 Task: Change the paper size to tabloid (11" x 17") in print settings.
Action: Mouse moved to (51, 109)
Screenshot: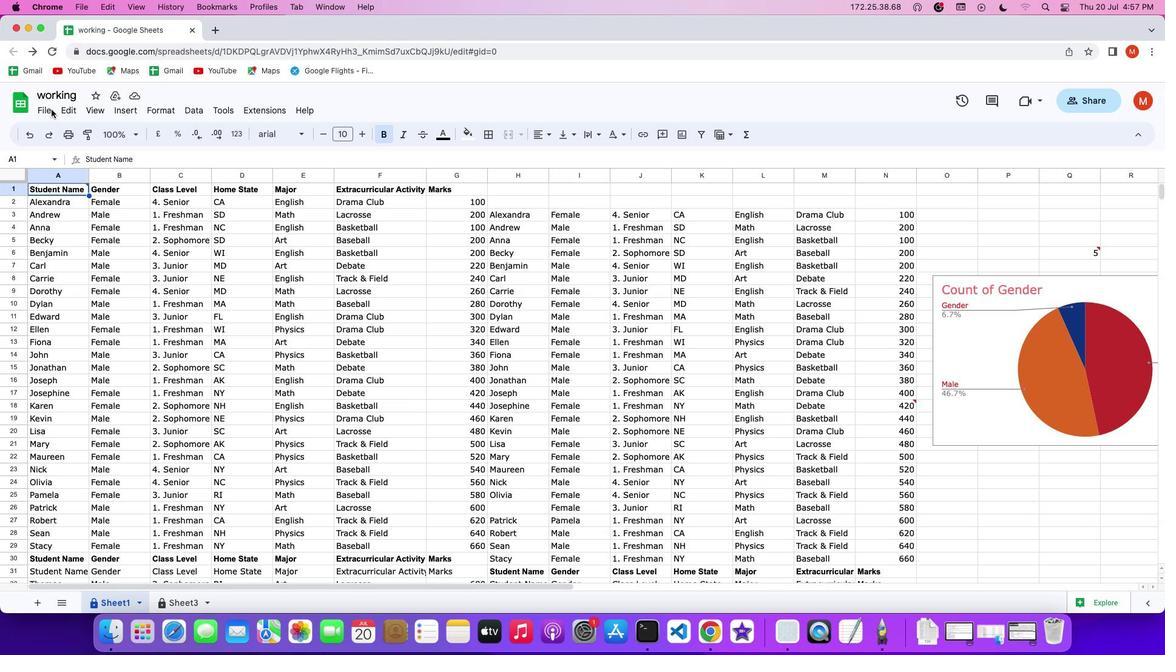 
Action: Mouse pressed left at (51, 109)
Screenshot: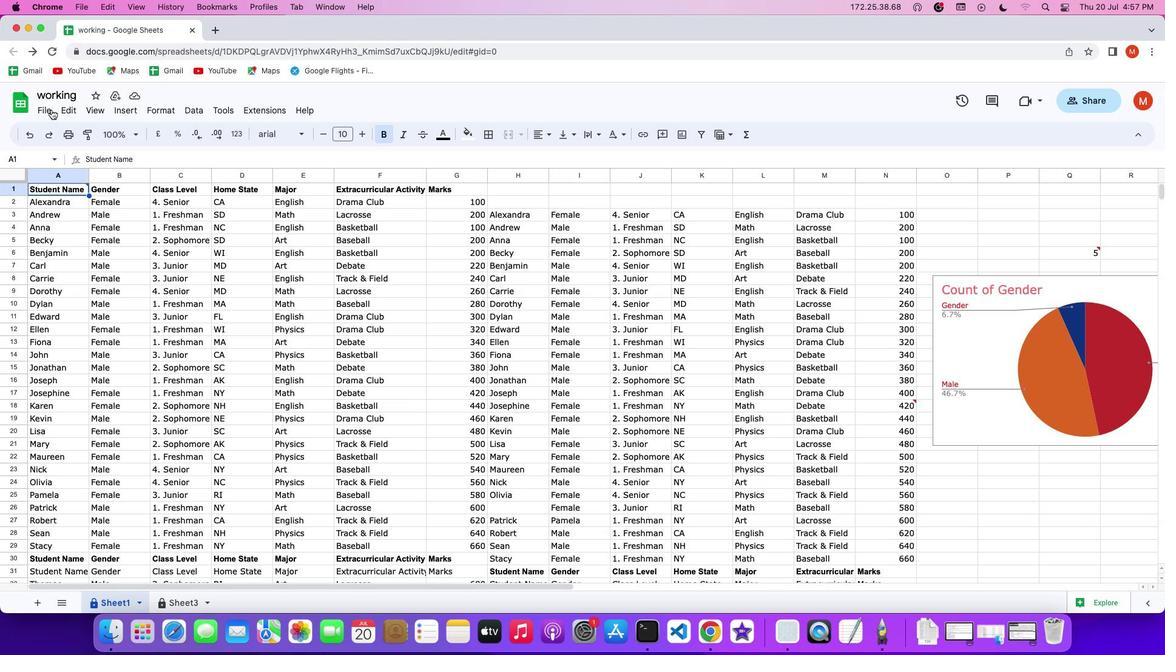 
Action: Mouse pressed left at (51, 109)
Screenshot: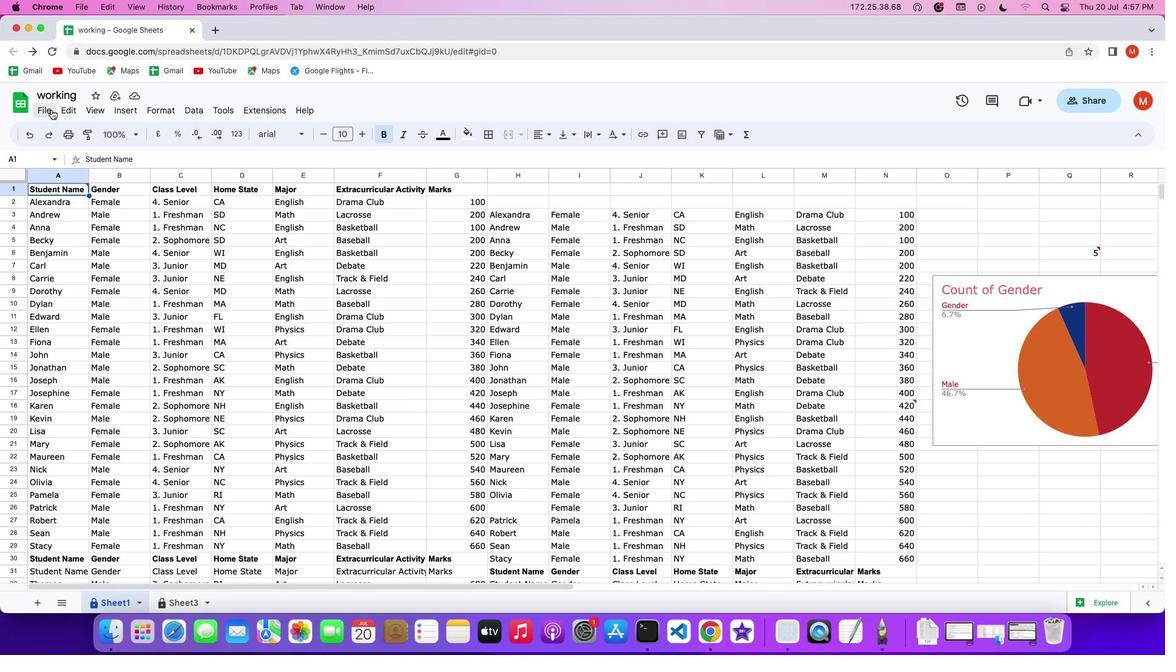 
Action: Mouse moved to (50, 108)
Screenshot: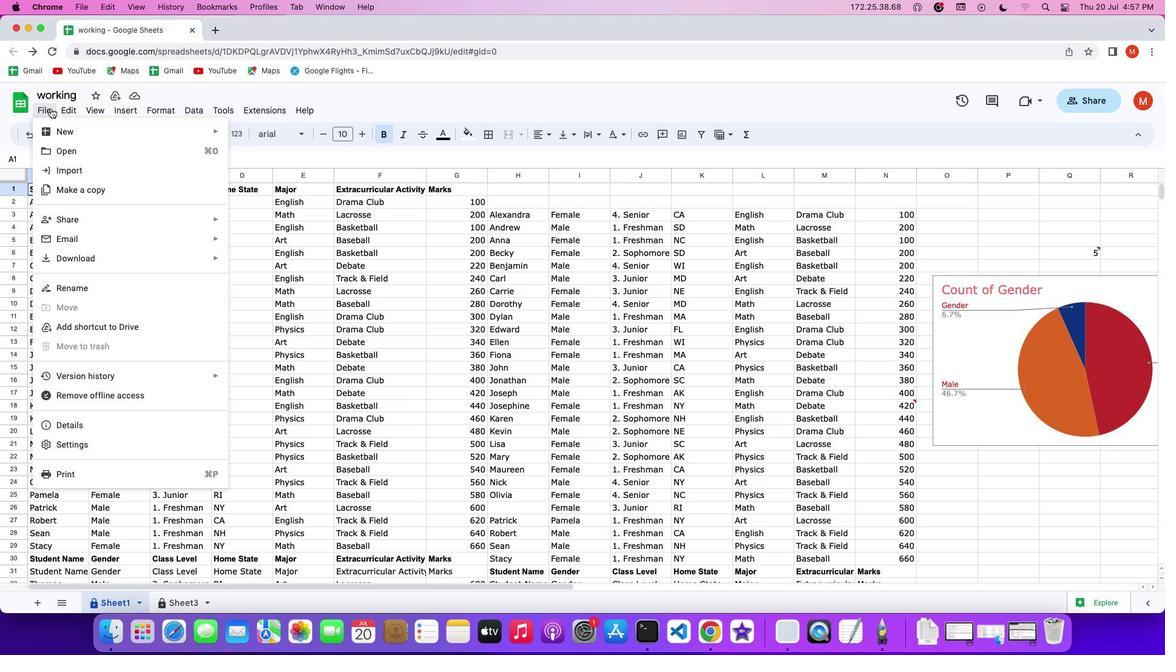 
Action: Mouse pressed left at (50, 108)
Screenshot: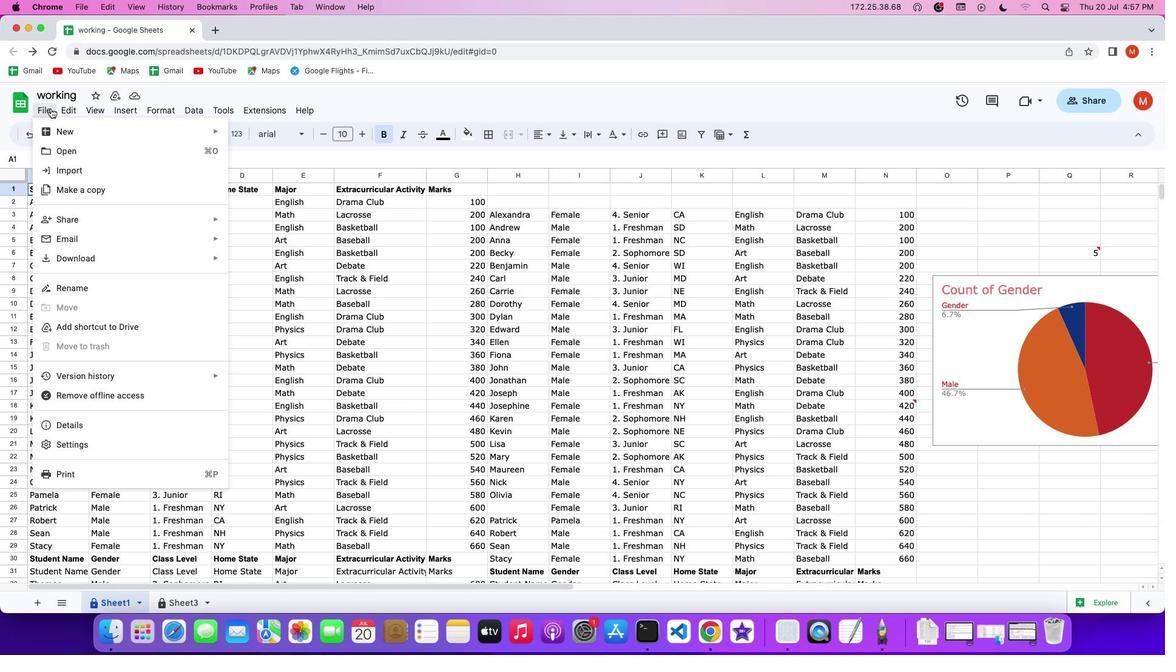 
Action: Mouse moved to (72, 476)
Screenshot: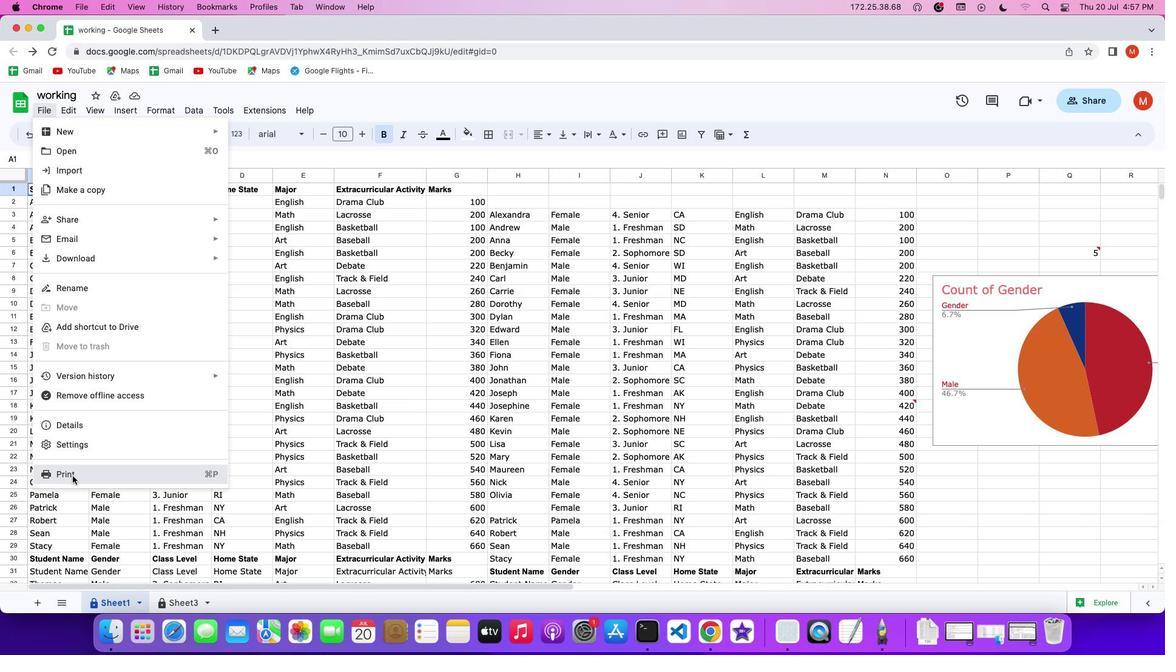 
Action: Mouse pressed left at (72, 476)
Screenshot: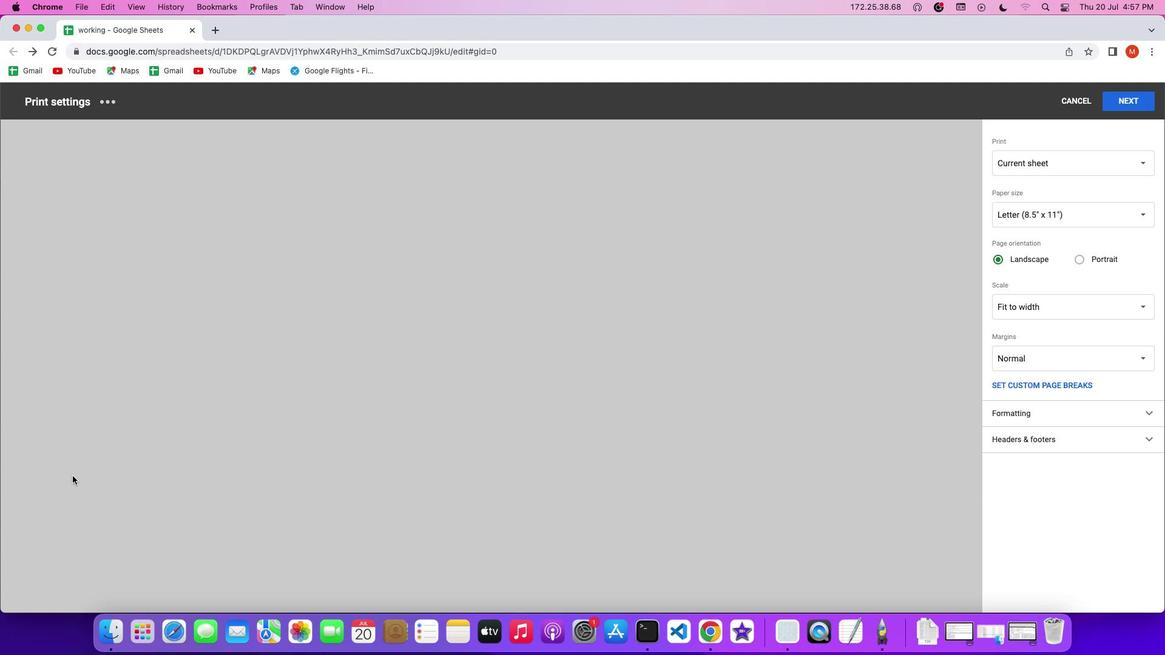 
Action: Mouse moved to (1143, 213)
Screenshot: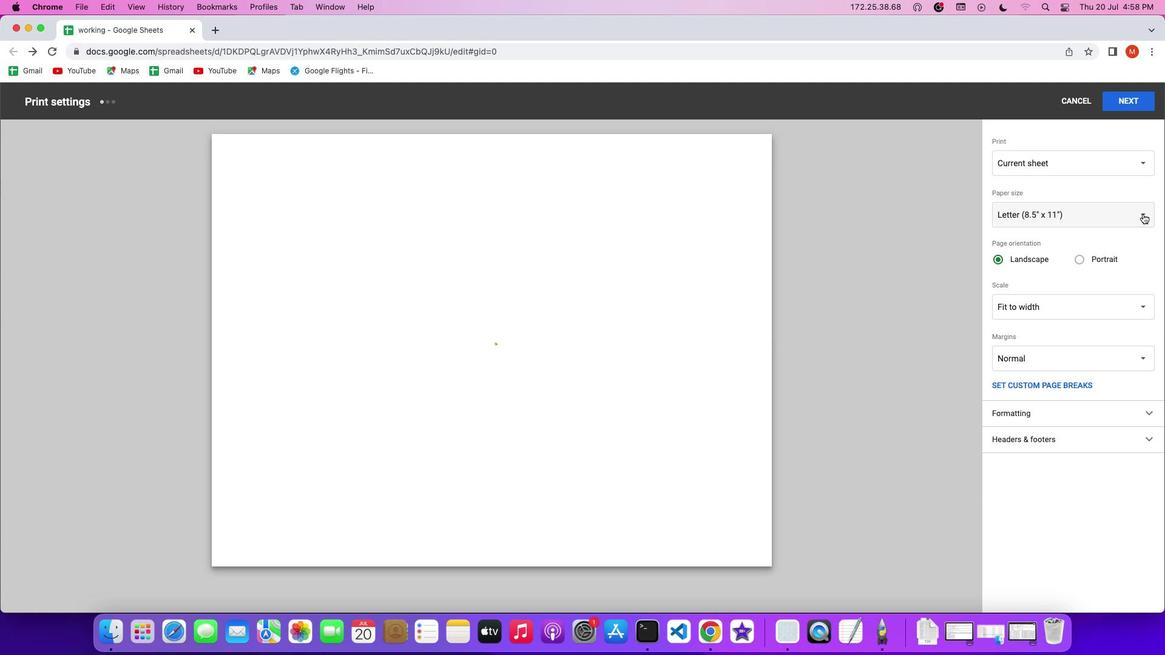 
Action: Mouse pressed left at (1143, 213)
Screenshot: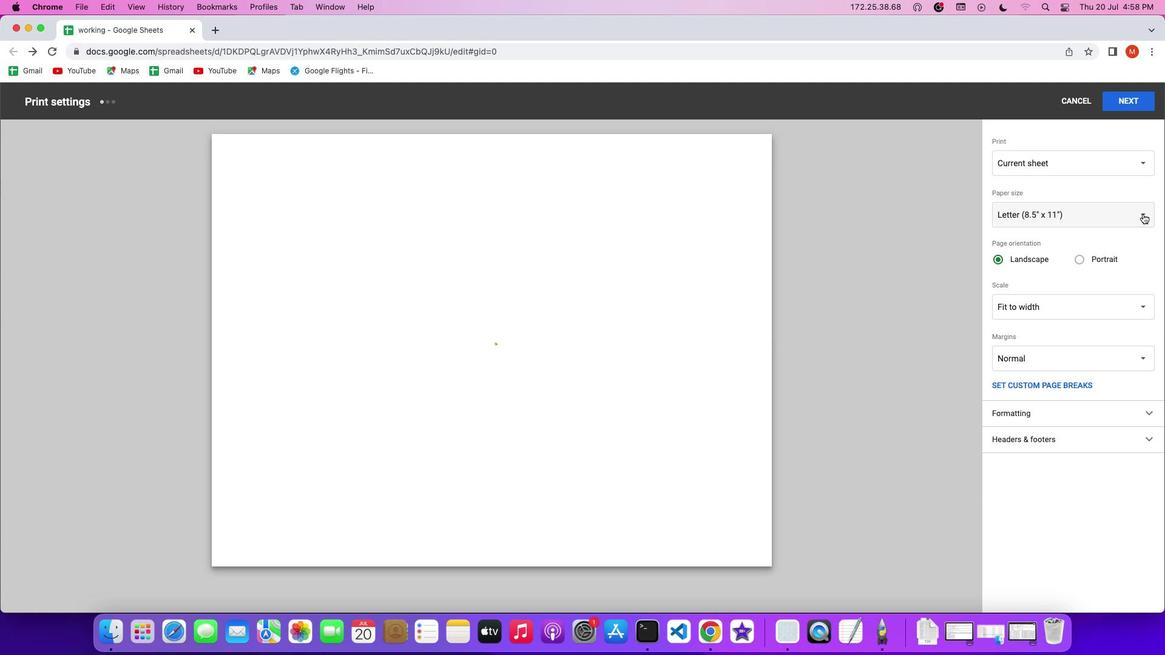 
Action: Mouse pressed left at (1143, 213)
Screenshot: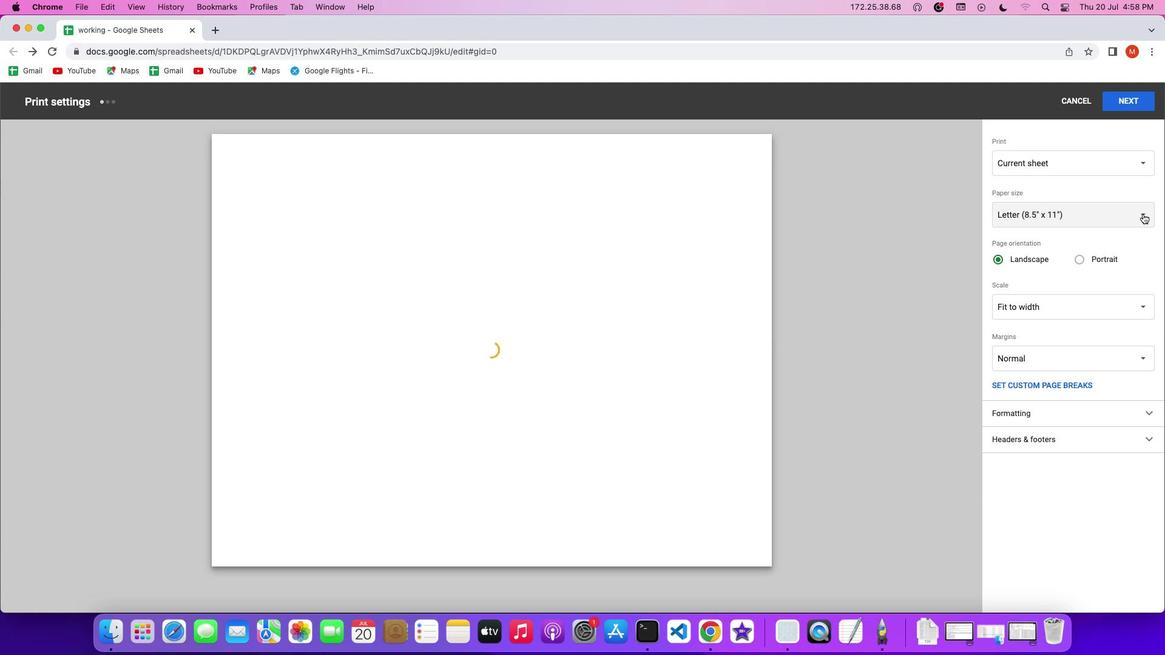 
Action: Mouse moved to (1142, 213)
Screenshot: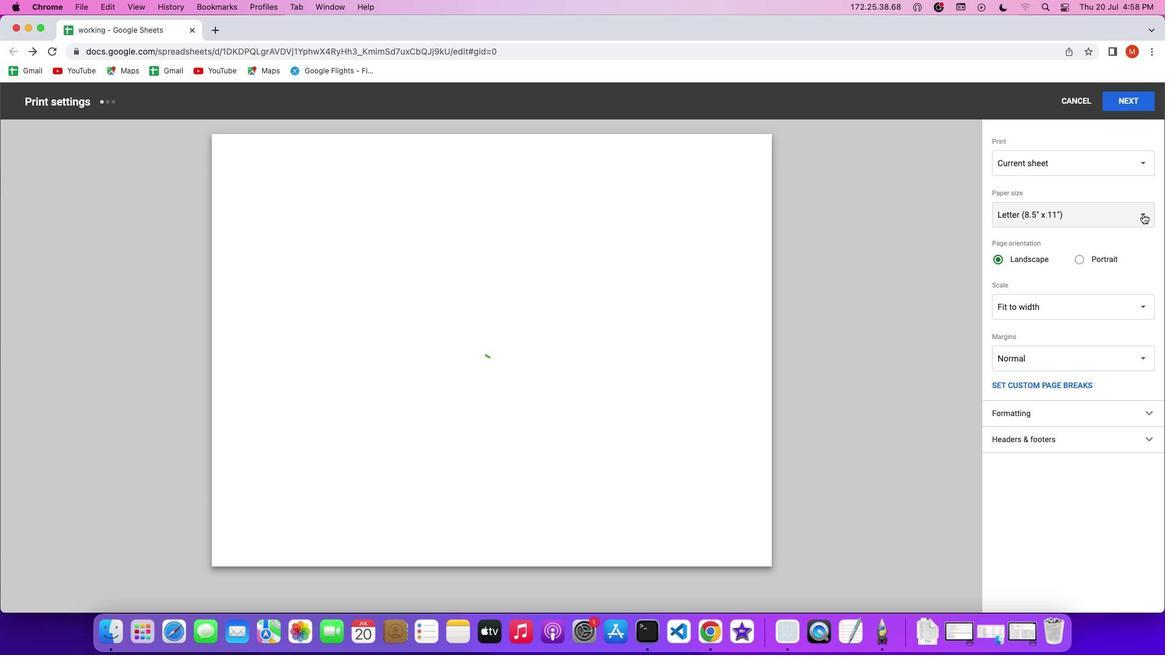 
Action: Mouse pressed left at (1142, 213)
Screenshot: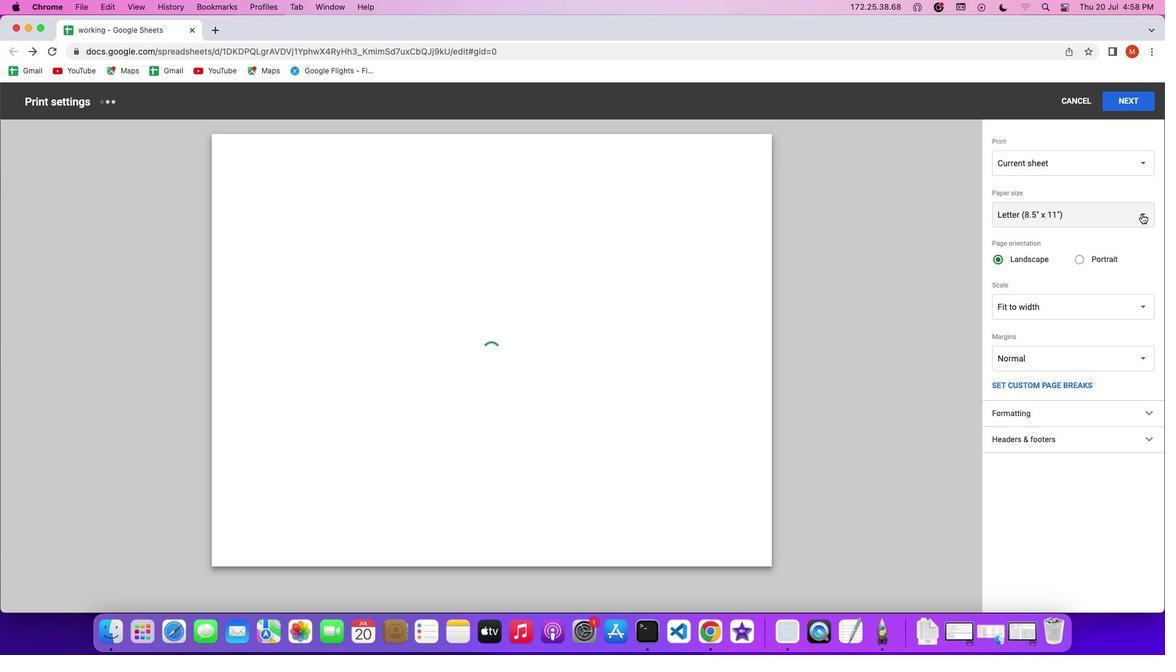 
Action: Mouse moved to (1118, 234)
Screenshot: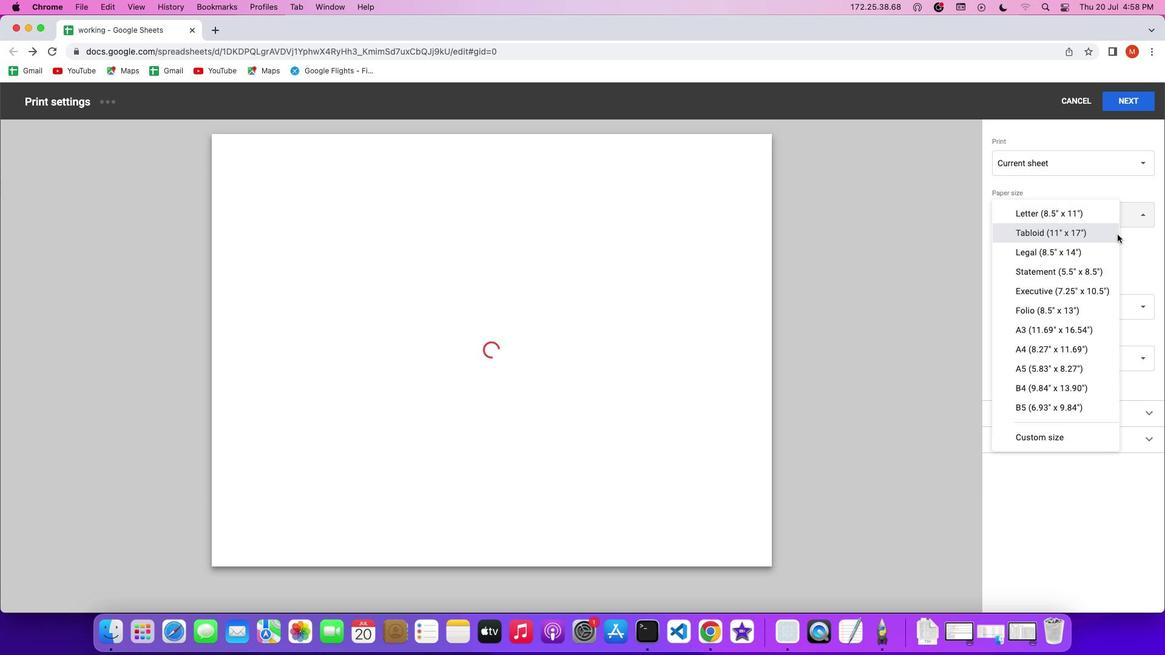 
Action: Mouse pressed left at (1118, 234)
Screenshot: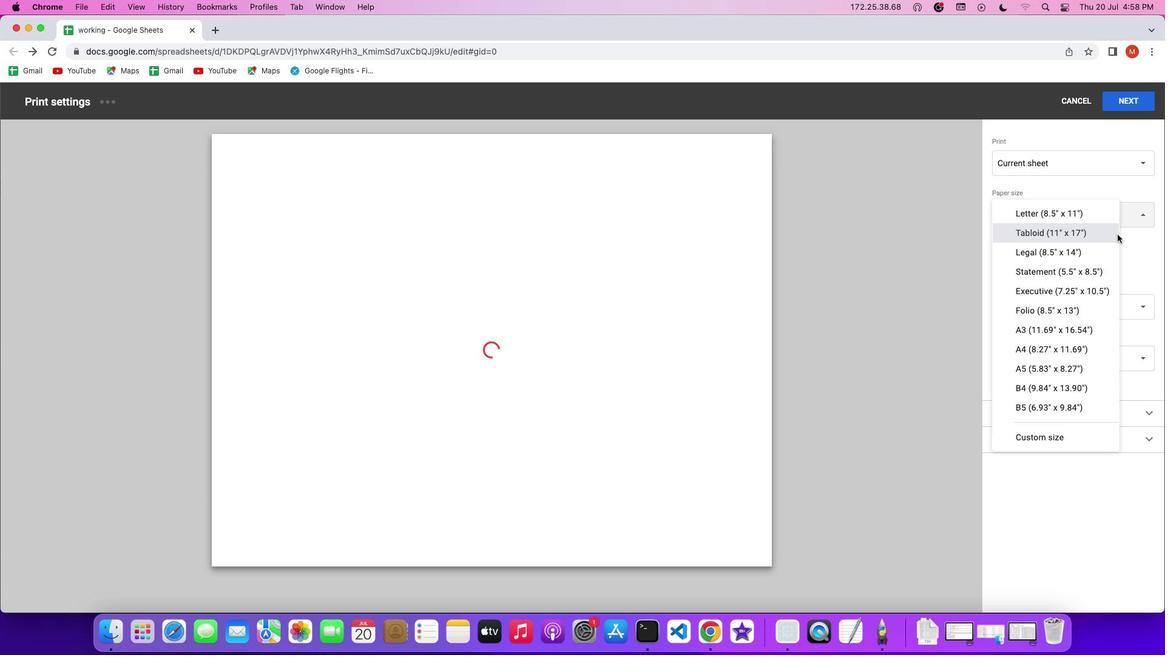
Action: Mouse moved to (667, 353)
Screenshot: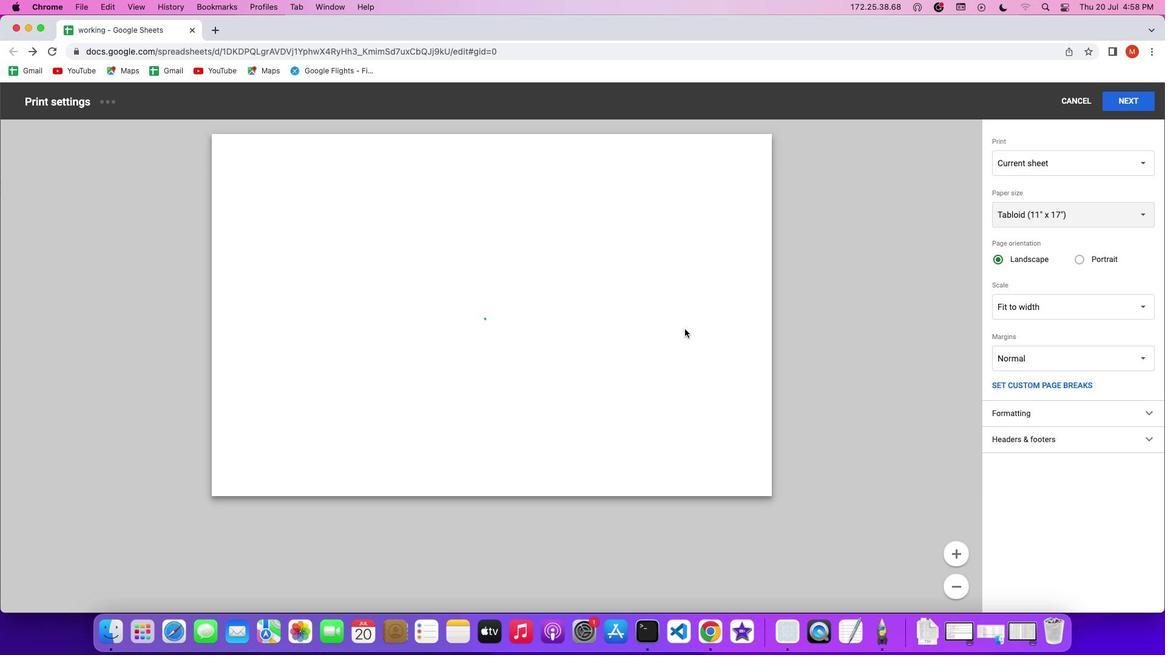 
